 Task: Create a task  Add support for virtual reality (VR) and augmented reality (AR) , assign it to team member softage.7@softage.net in the project Ubertech and update the status of the task to  On Track  , set the priority of the task to High.
Action: Mouse moved to (47, 401)
Screenshot: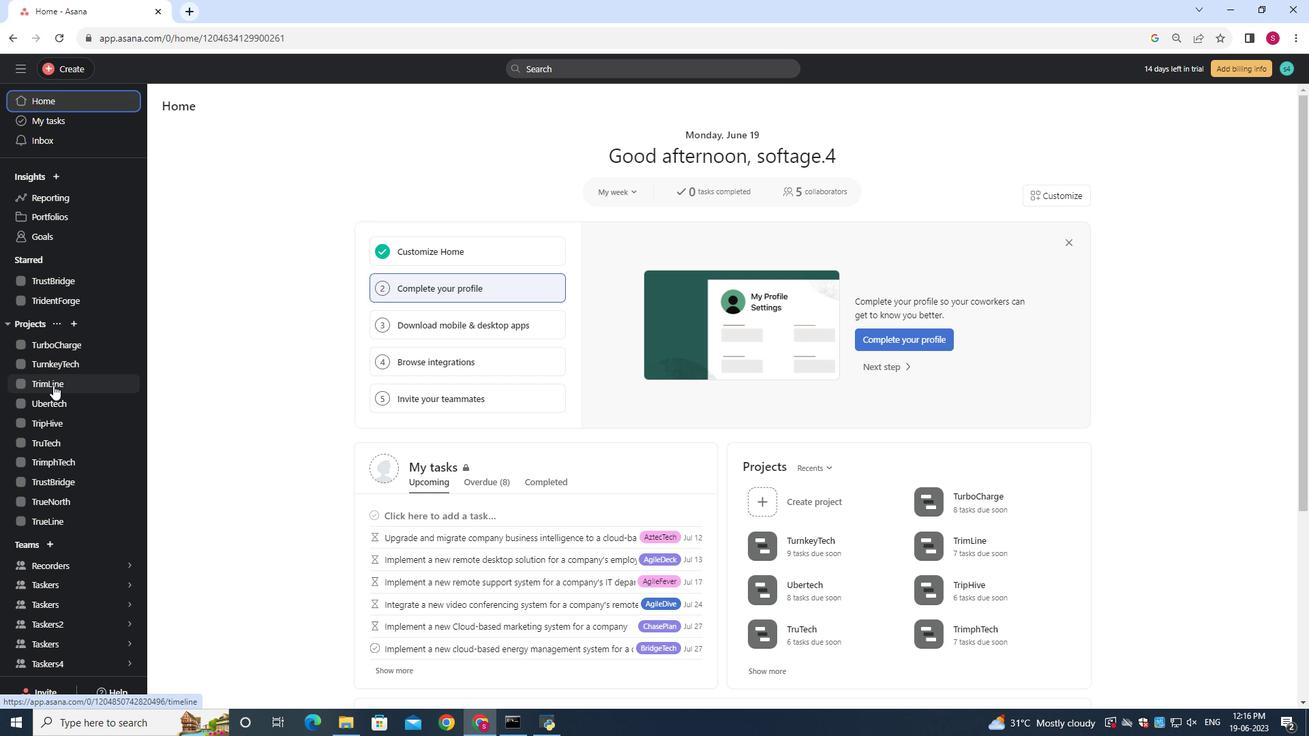 
Action: Mouse pressed left at (47, 401)
Screenshot: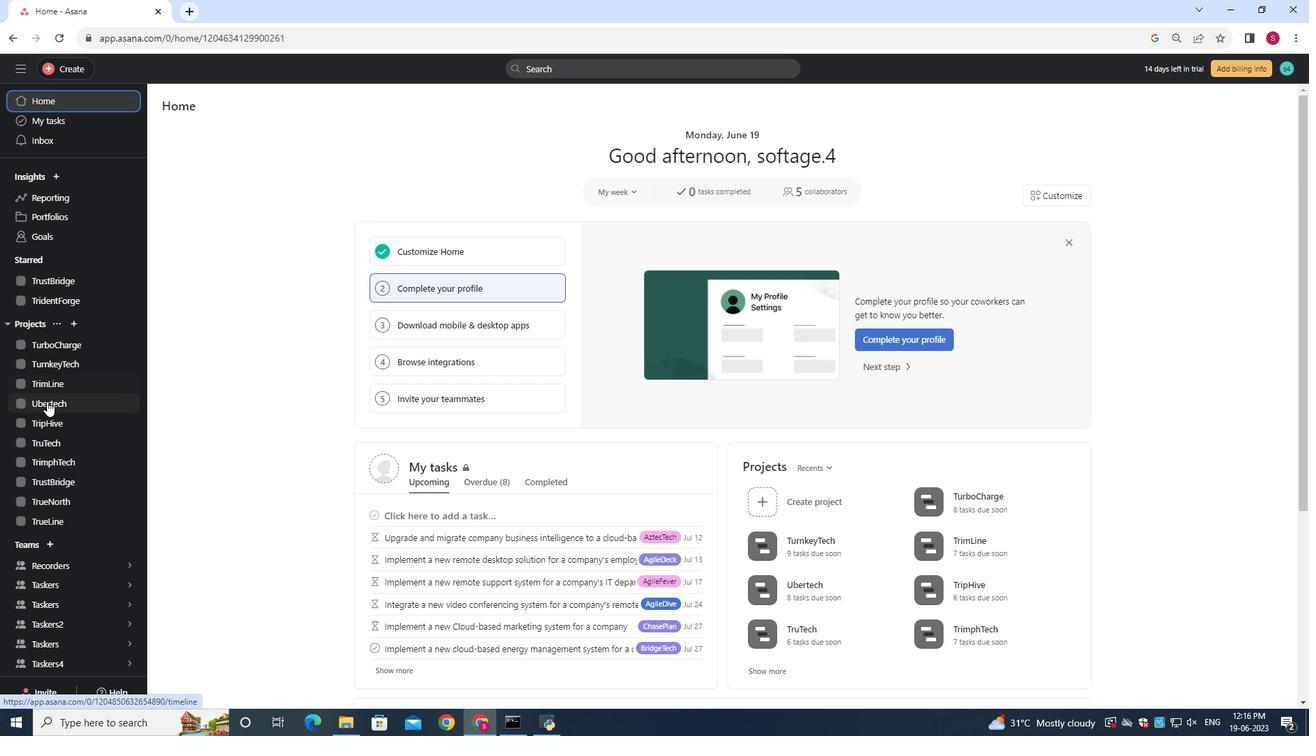 
Action: Mouse moved to (184, 158)
Screenshot: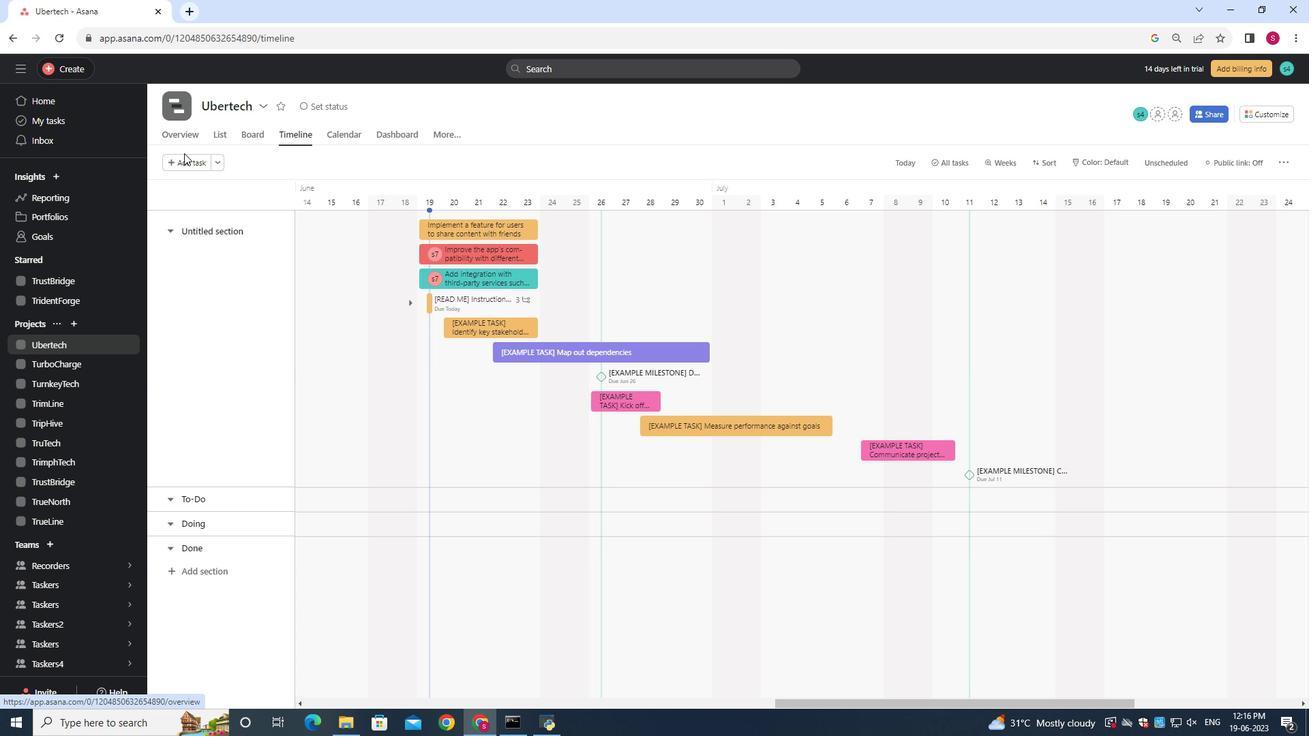 
Action: Mouse pressed left at (184, 158)
Screenshot: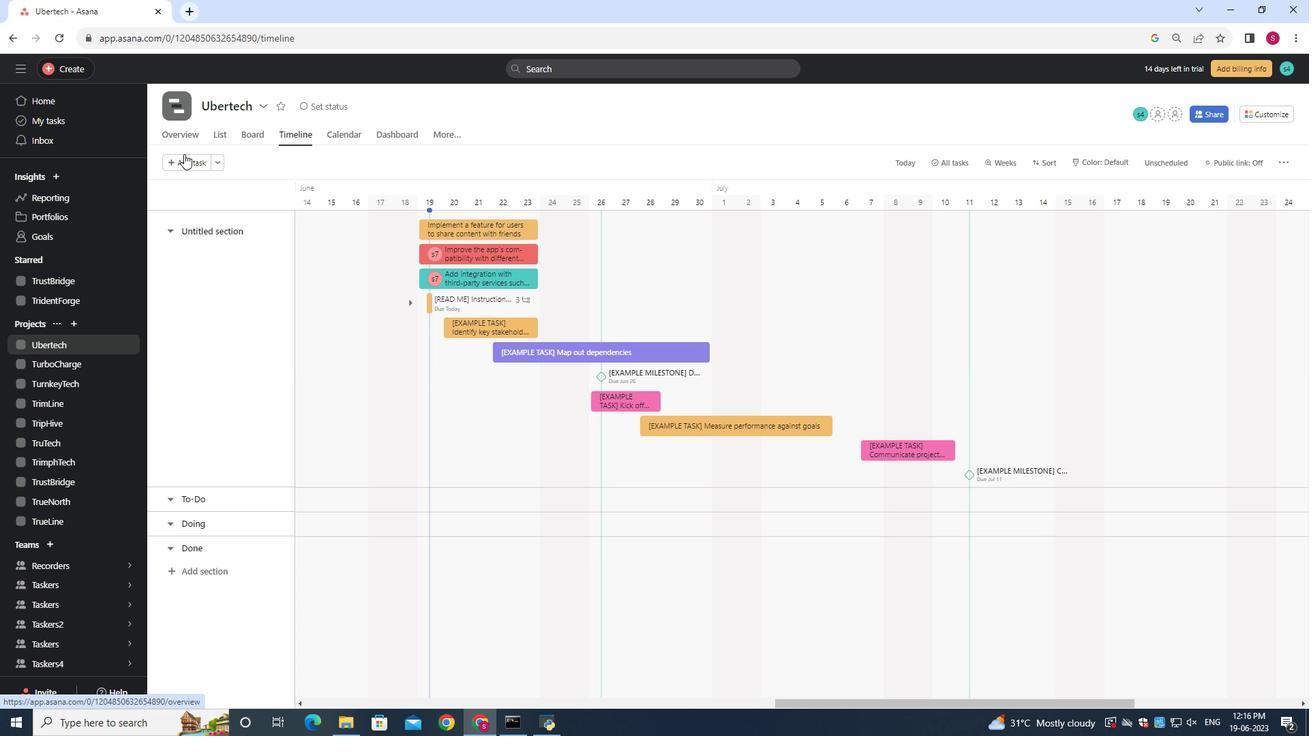 
Action: Key pressed <Key.shift><Key.shift><Key.shift><Key.shift><Key.shift><Key.shift><Key.shift><Key.shift><Key.shift><Key.shift><Key.shift><Key.shift><Key.shift><Key.shift><Key.shift><Key.shift><Key.shift><Key.shift><Key.shift><Key.shift><Key.shift><Key.shift><Key.shift><Key.shift><Key.shift><Key.shift><Key.shift><Key.shift><Key.shift>Add<Key.space>support<Key.space>for<Key.space>bi<Key.backspace><Key.backspace>vira<Key.backspace>tuall<Key.backspace><Key.space>reality<Key.space><Key.shift><Key.shift><Key.shift><Key.shift><Key.shift><Key.shift><Key.shift><Key.shift><Key.shift><Key.shift><Key.shift><Key.shift><Key.shift><Key.shift><Key.shift><Key.shift><Key.shift><Key.shift>(VR)<Key.space>and<Key.space><Key.shift>augmented<Key.space>reality<Key.shift><Key.shift><Key.shift><Key.shift><Key.shift><Key.shift><Key.shift><Key.shift><Key.shift><Key.shift>(AR)
Screenshot: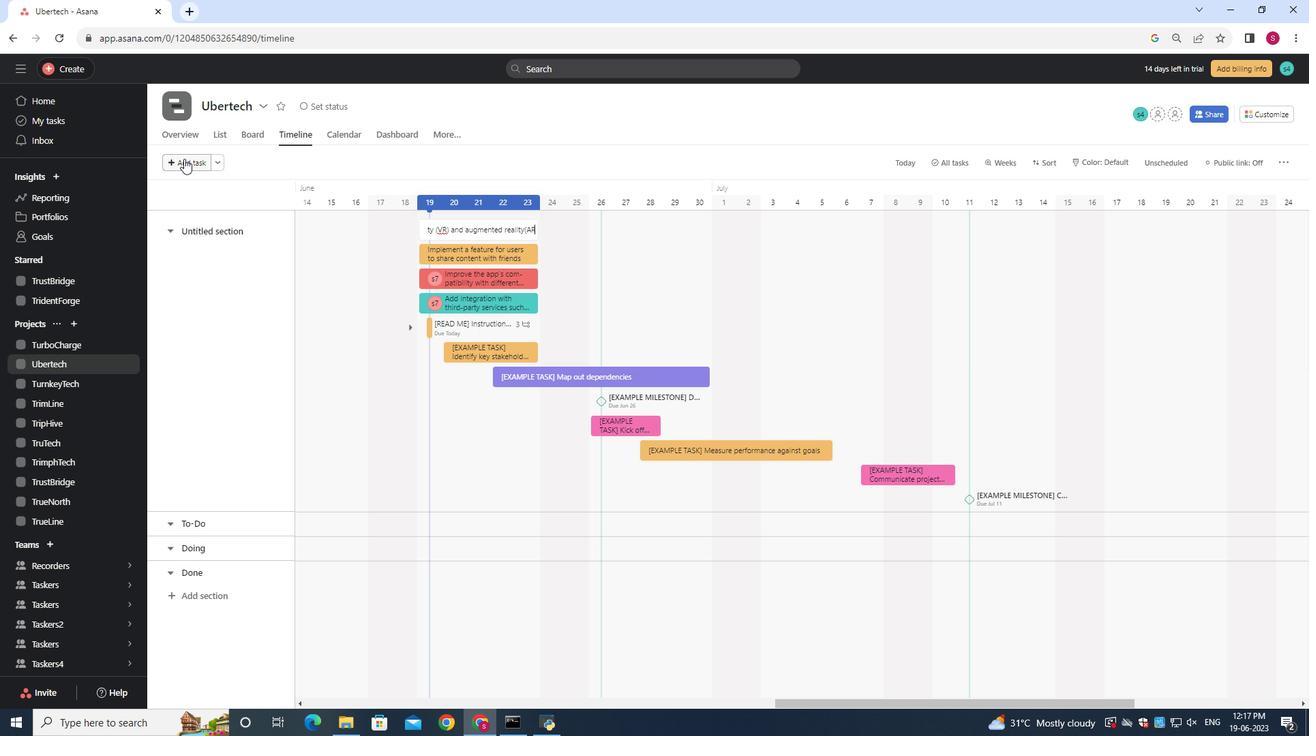 
Action: Mouse moved to (508, 220)
Screenshot: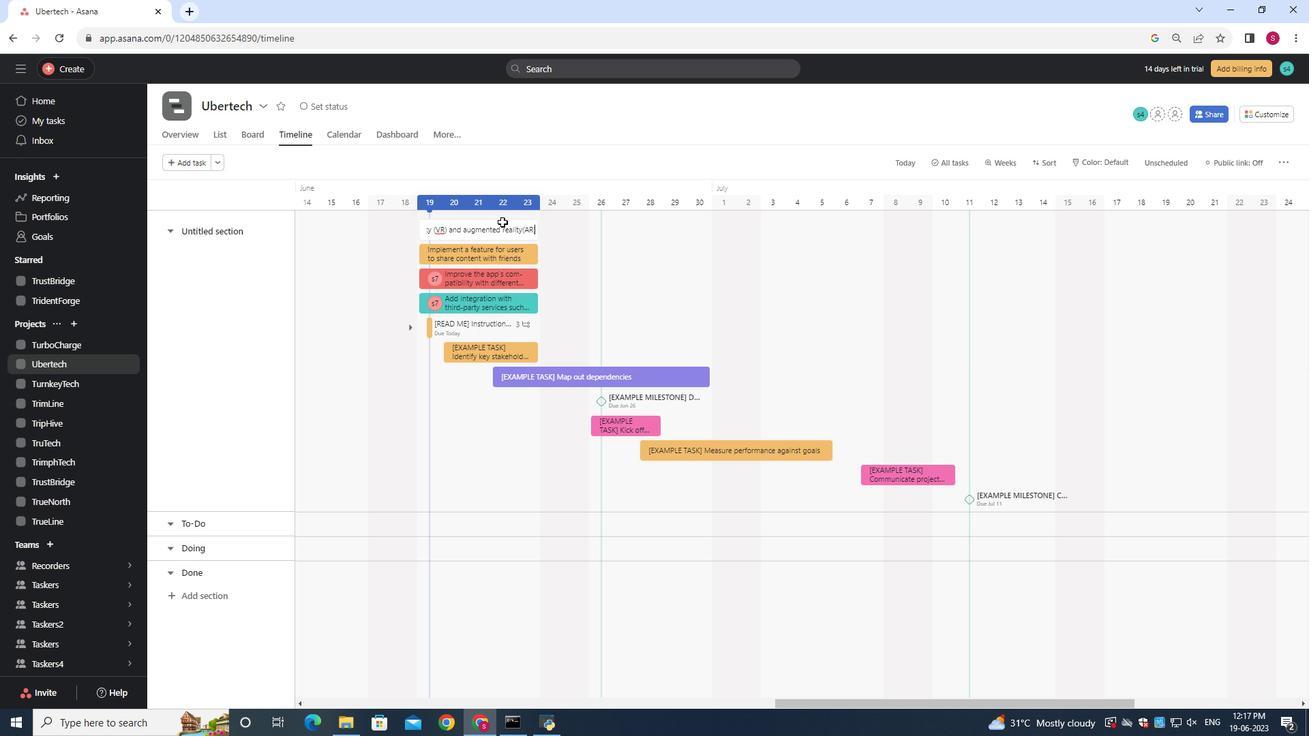 
Action: Mouse pressed left at (508, 220)
Screenshot: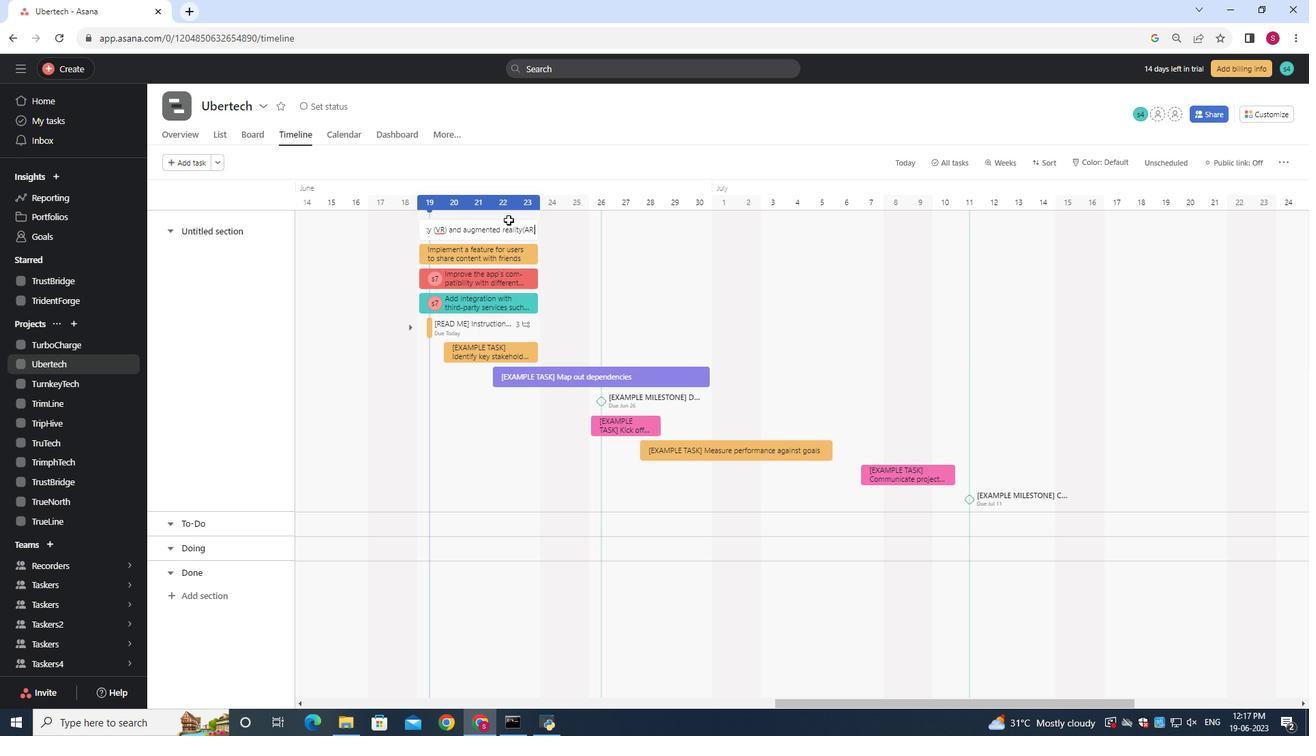 
Action: Mouse moved to (1031, 251)
Screenshot: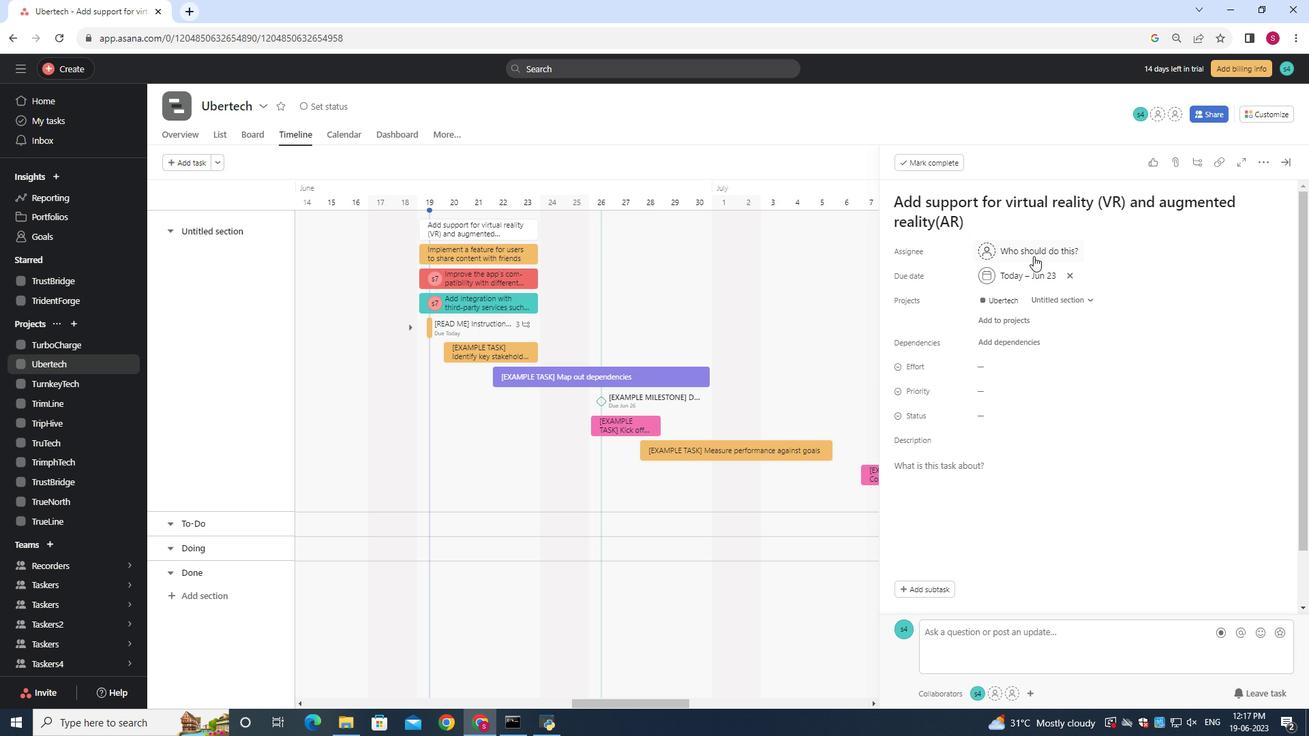 
Action: Mouse pressed left at (1031, 251)
Screenshot: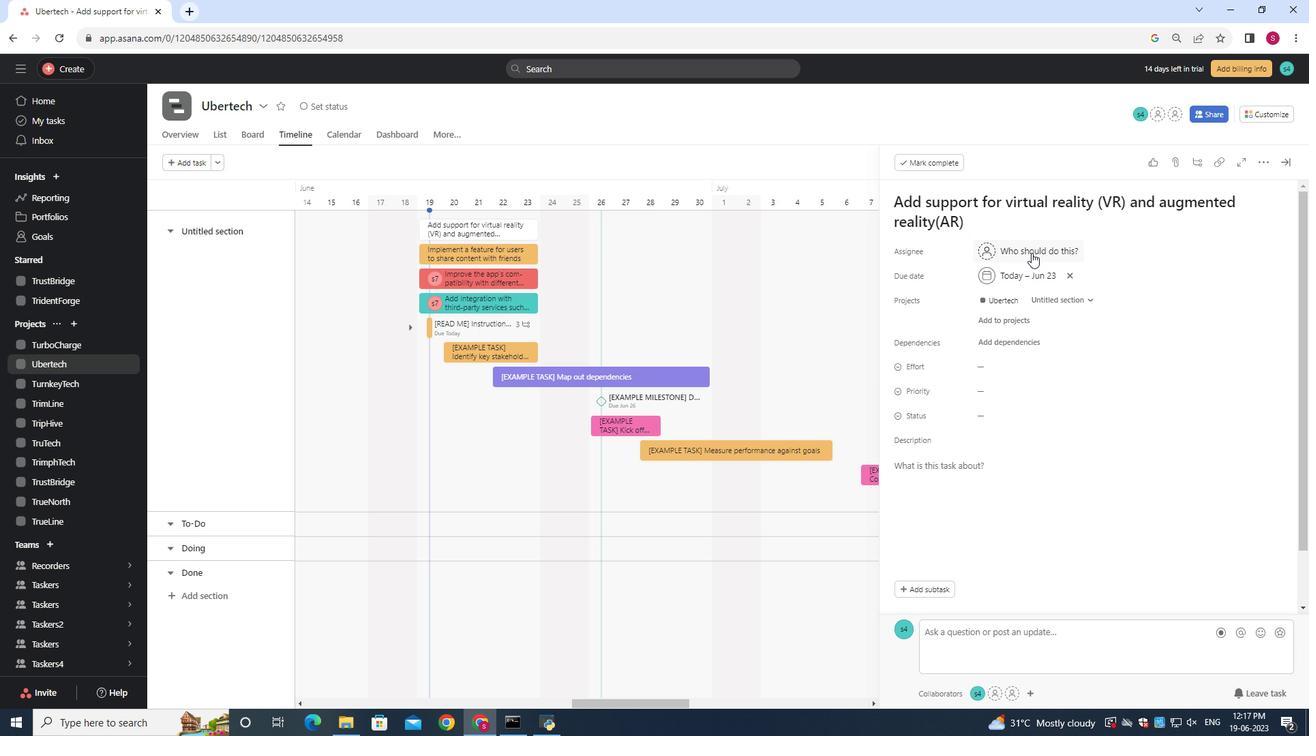 
Action: Mouse moved to (1031, 251)
Screenshot: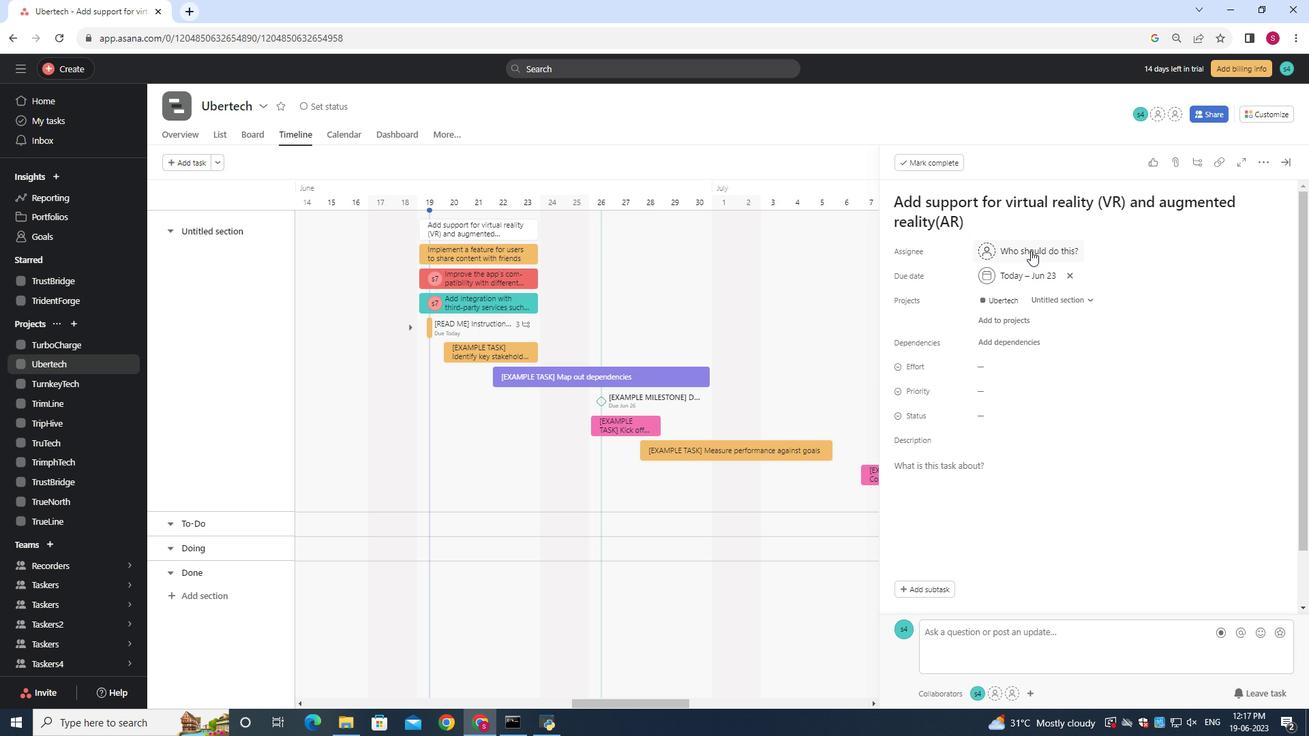 
Action: Key pressed softage.7<Key.shift>@softage.net
Screenshot: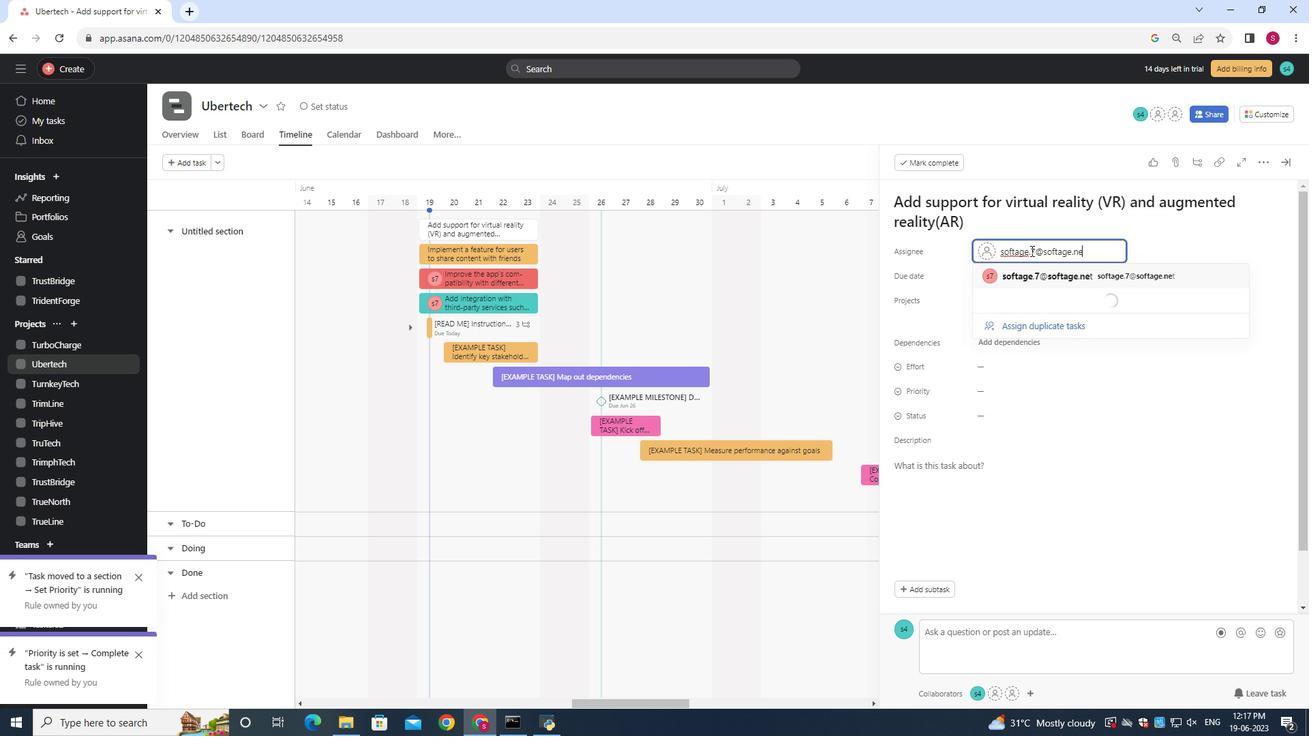 
Action: Mouse moved to (1039, 277)
Screenshot: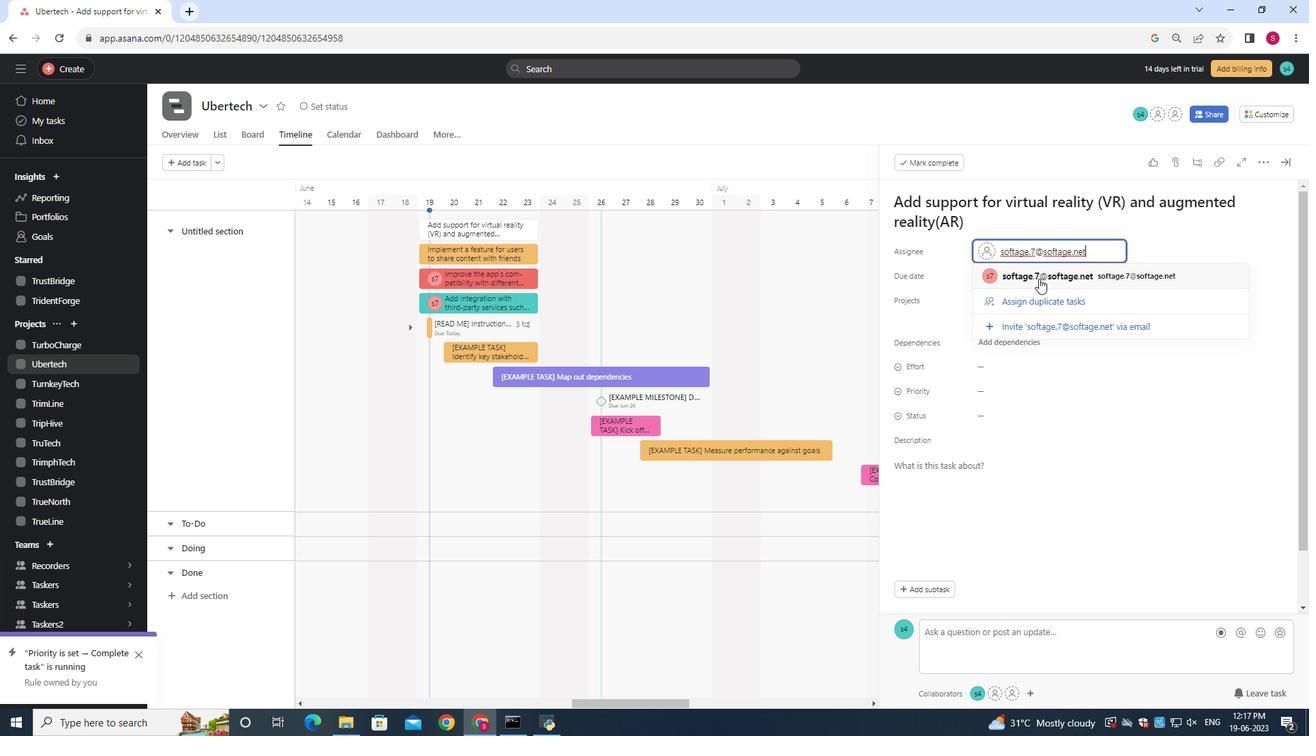 
Action: Mouse pressed left at (1039, 277)
Screenshot: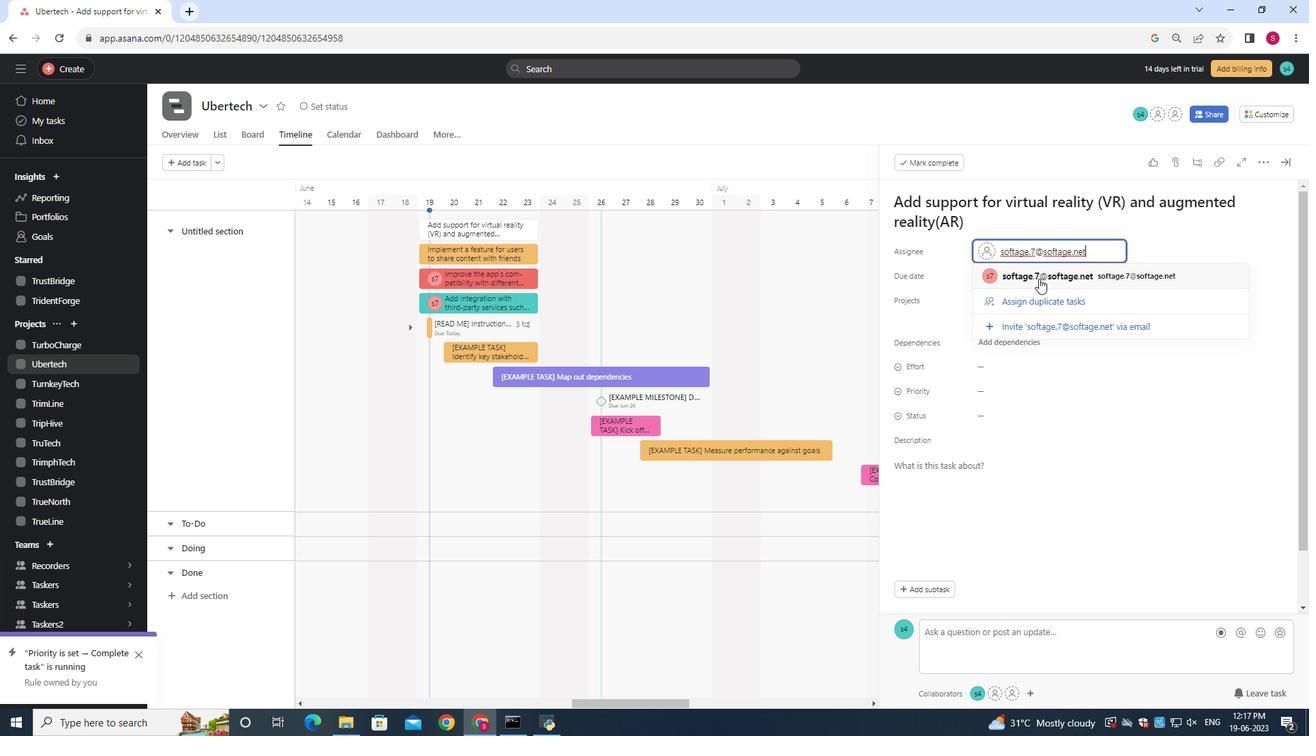 
Action: Mouse moved to (996, 420)
Screenshot: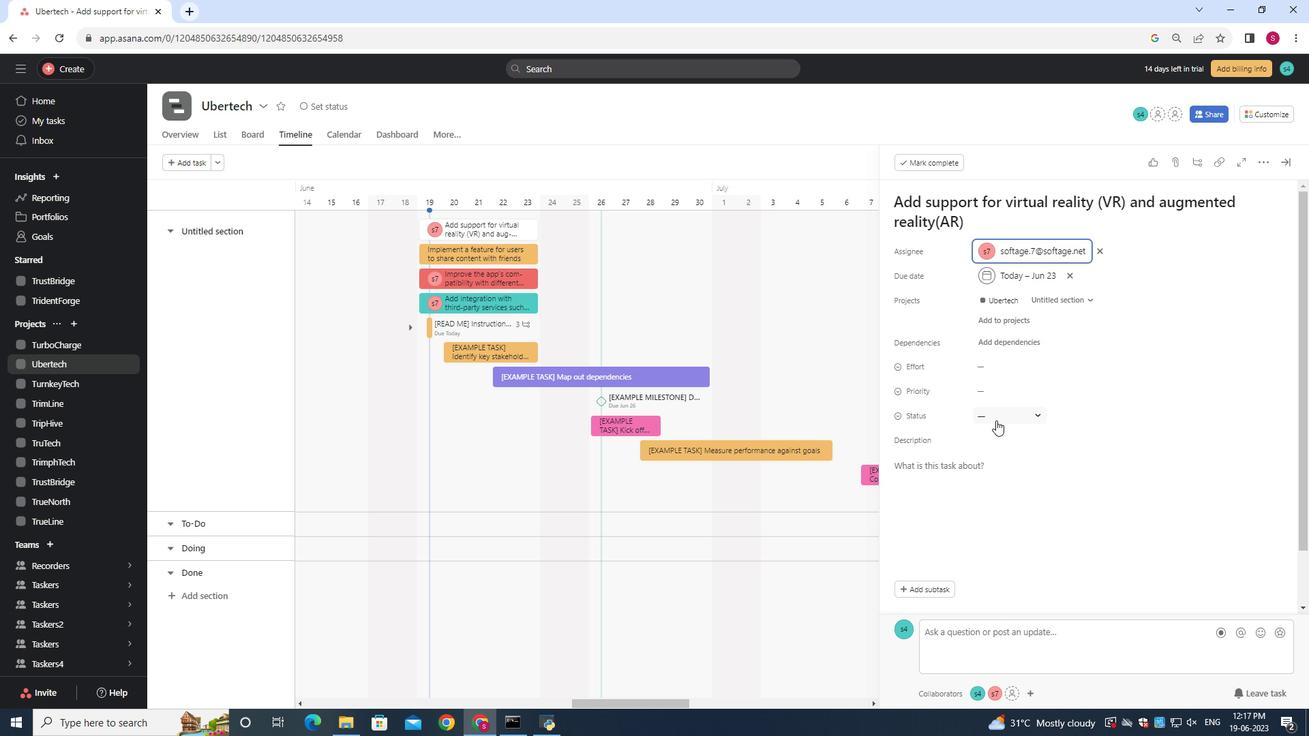 
Action: Mouse pressed left at (996, 420)
Screenshot: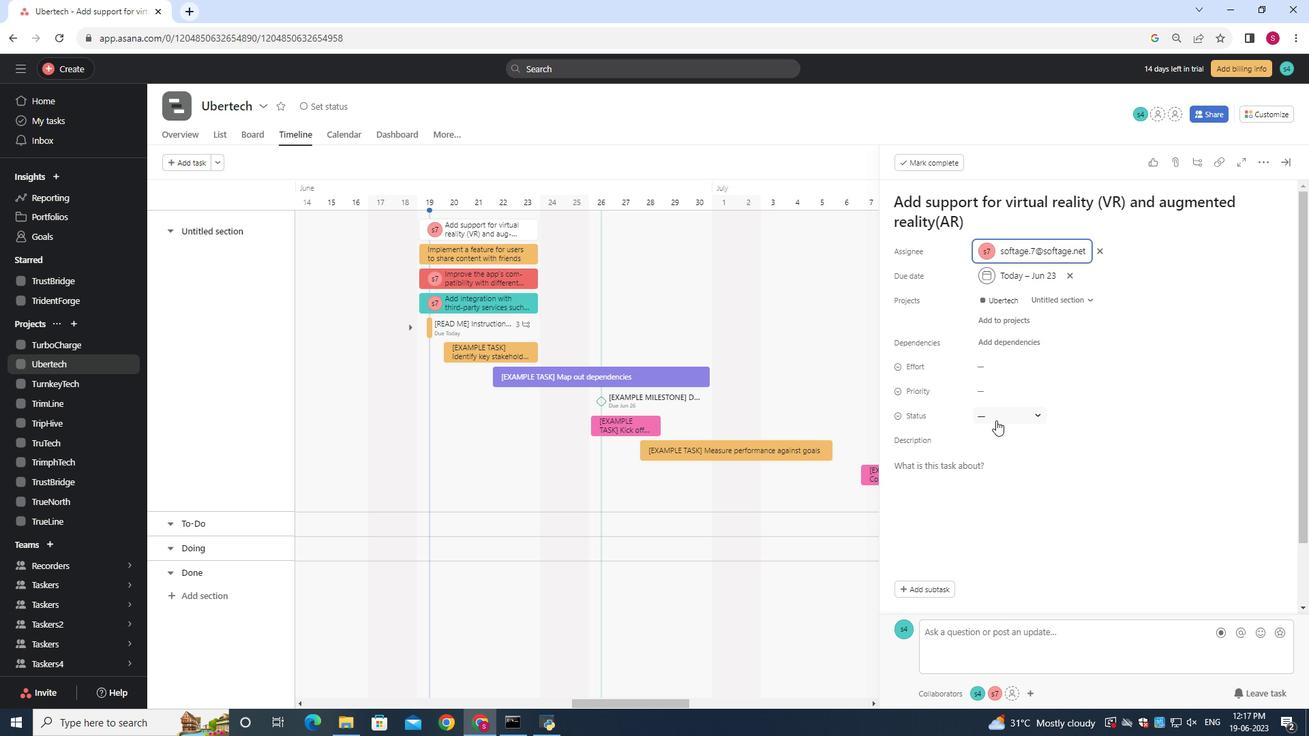 
Action: Mouse moved to (1015, 455)
Screenshot: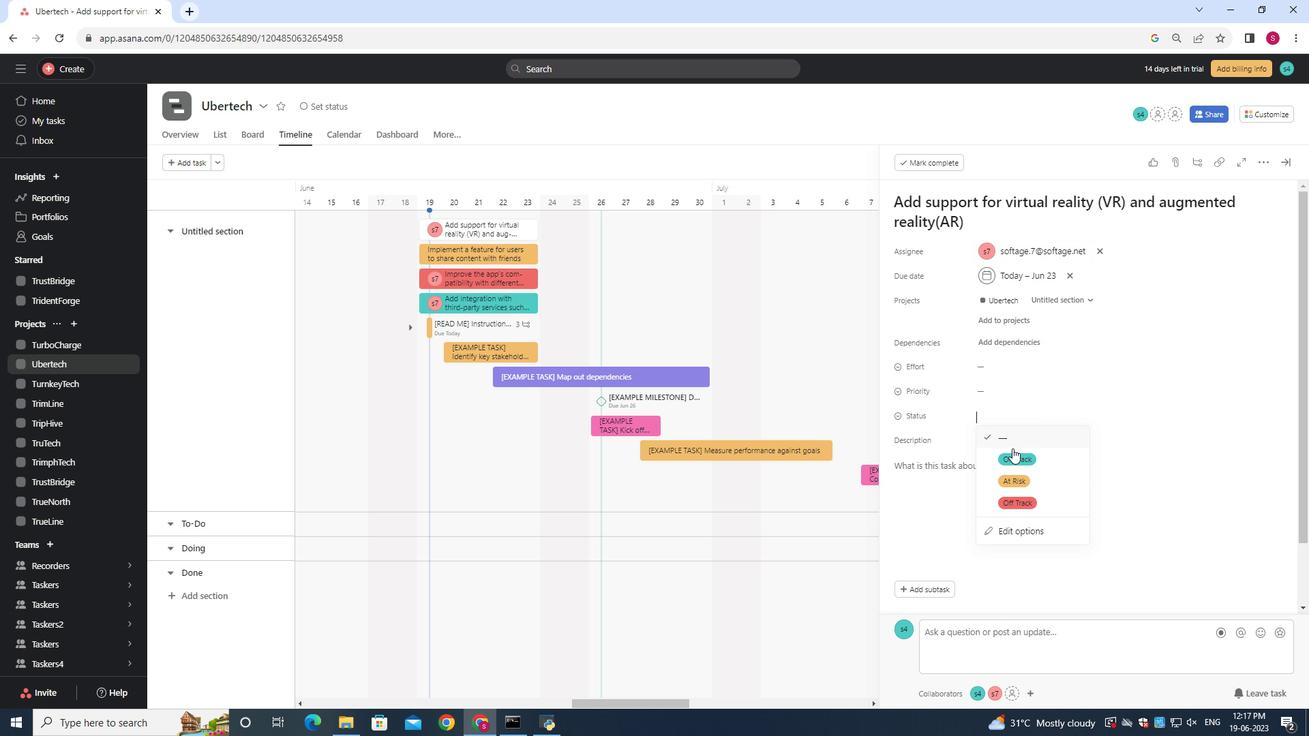 
Action: Mouse pressed left at (1015, 455)
Screenshot: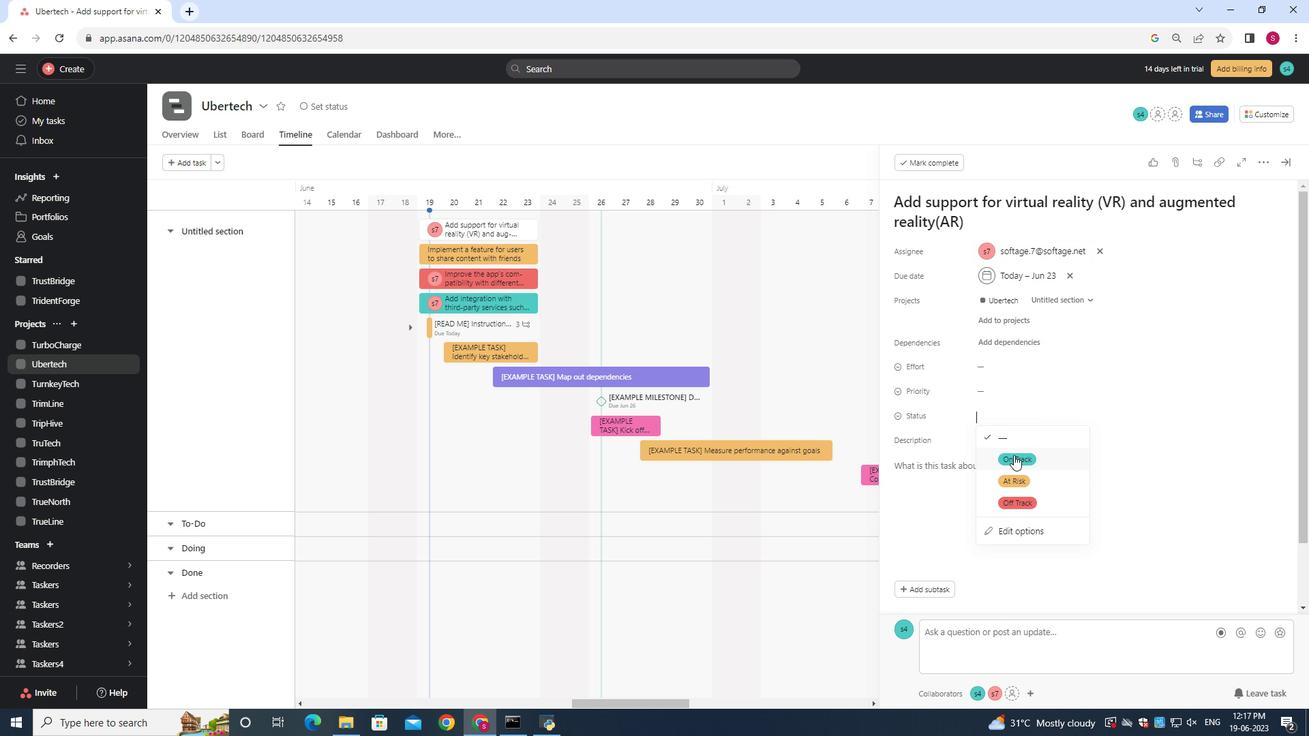 
Action: Mouse moved to (998, 395)
Screenshot: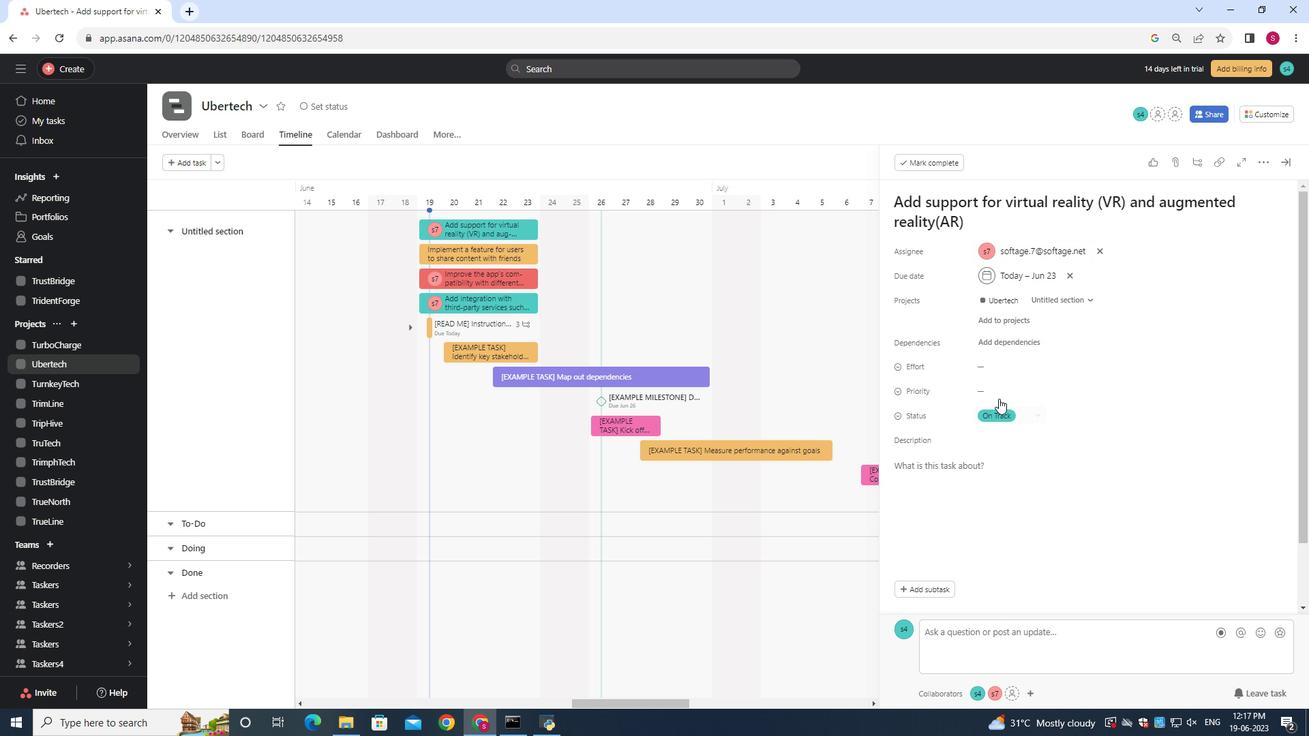 
Action: Mouse pressed left at (998, 395)
Screenshot: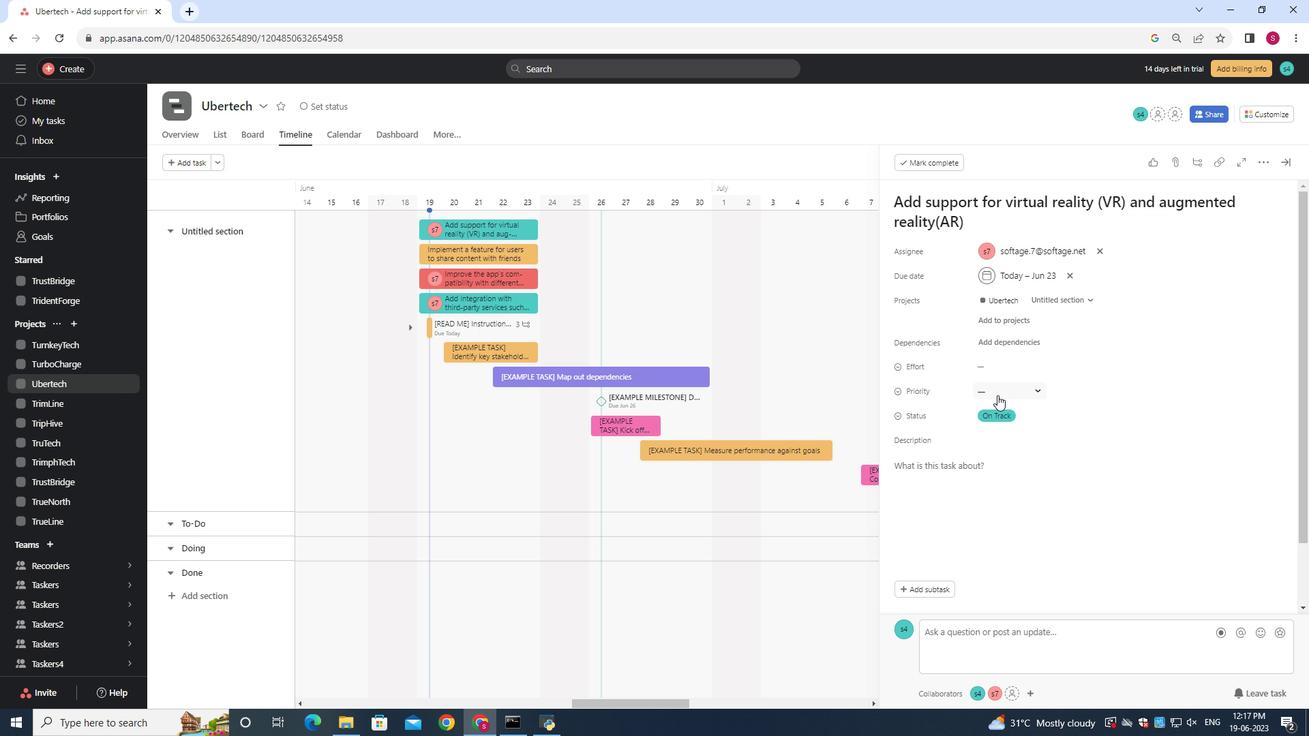 
Action: Mouse moved to (1009, 438)
Screenshot: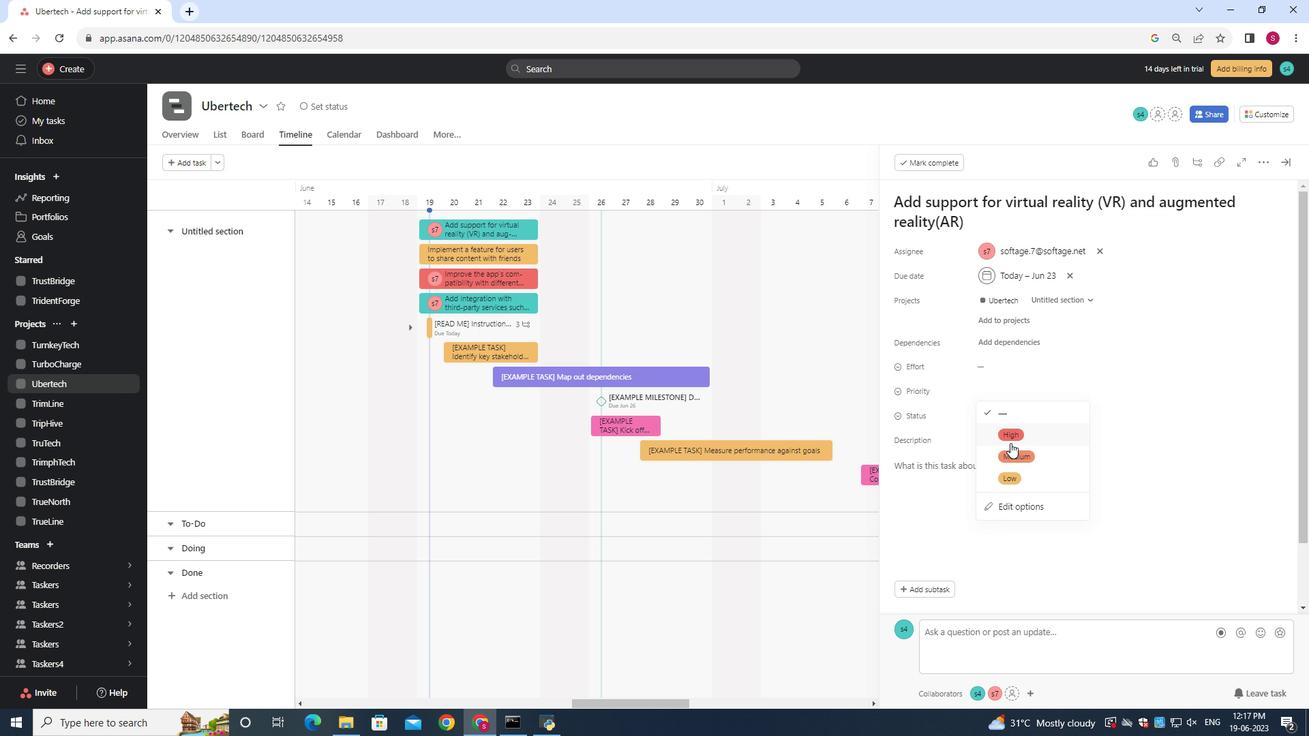 
Action: Mouse pressed left at (1009, 438)
Screenshot: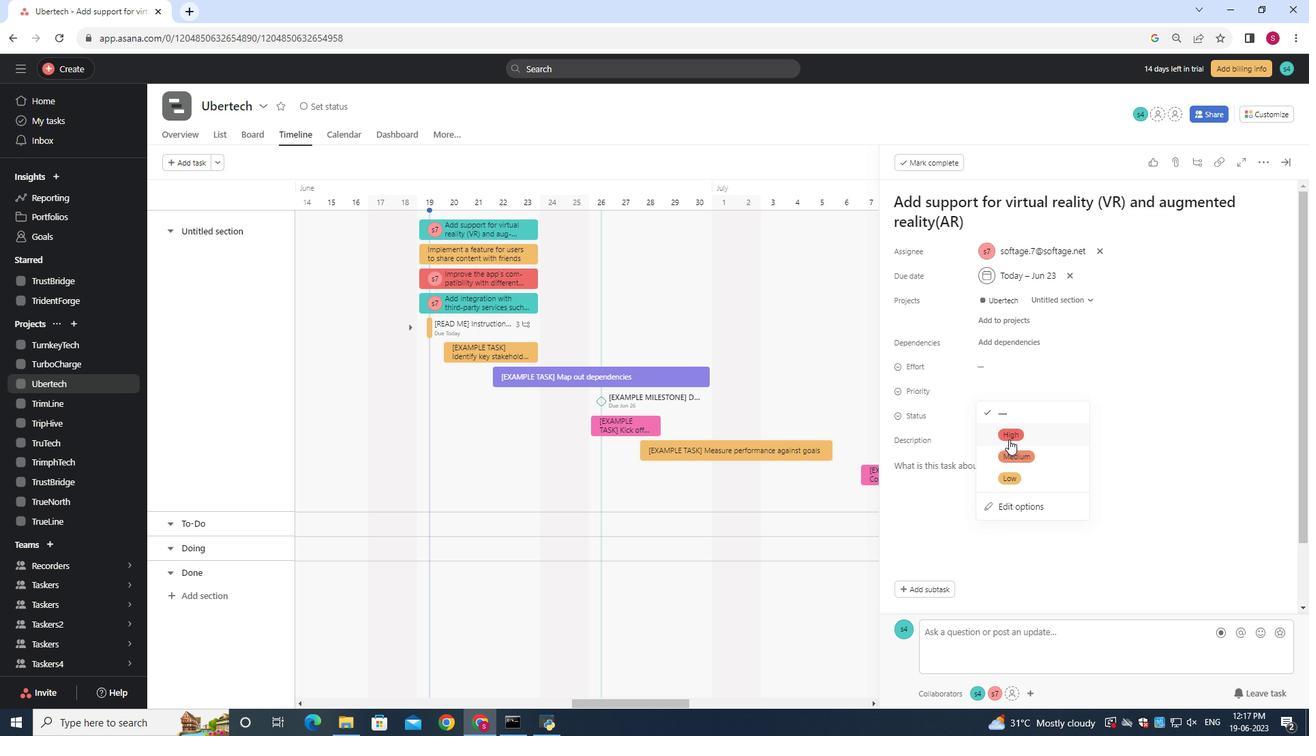 
Action: Mouse moved to (979, 414)
Screenshot: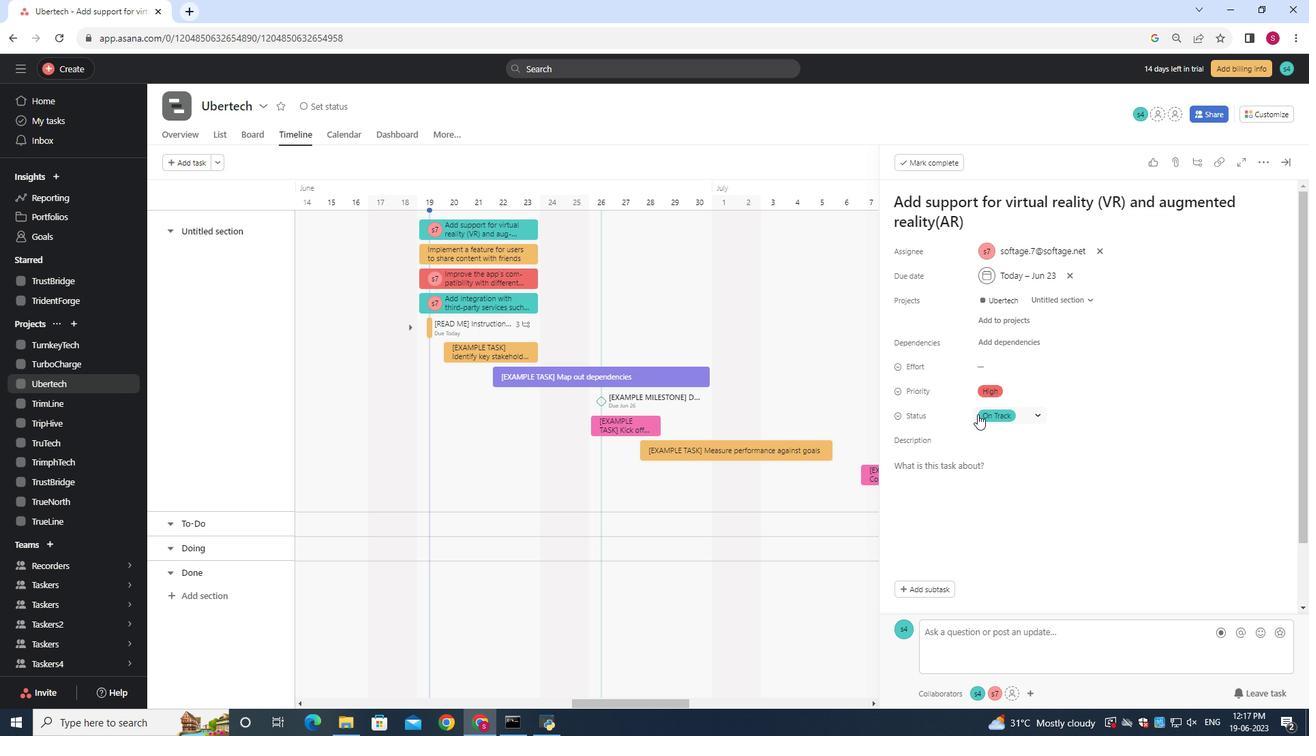 
